 Task: Set the "Rate control buffer aggressiveness" for encoding in FFmpeg audio/video decoder to 2.
Action: Mouse moved to (99, 12)
Screenshot: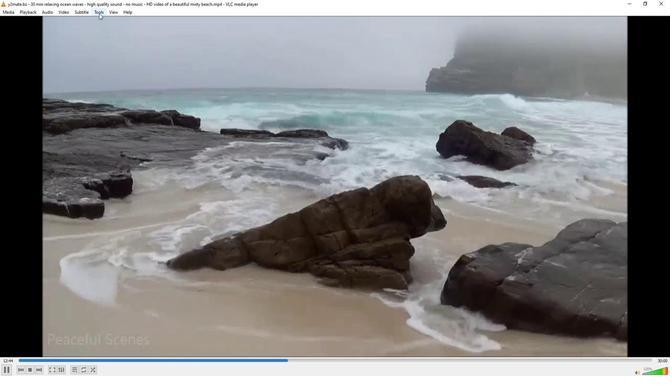 
Action: Mouse pressed left at (99, 12)
Screenshot: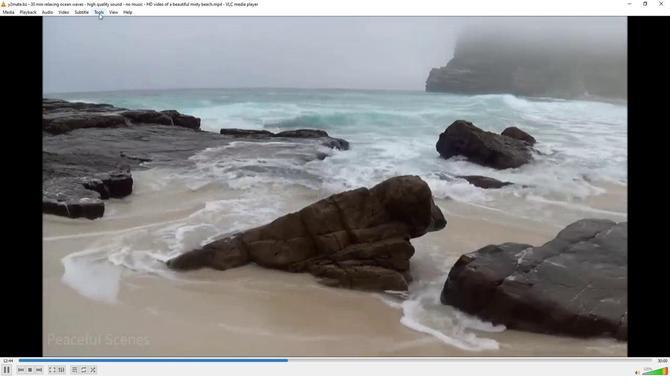 
Action: Mouse moved to (118, 96)
Screenshot: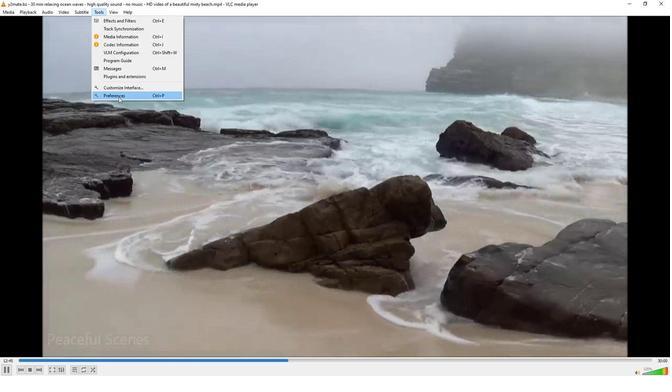 
Action: Mouse pressed left at (118, 96)
Screenshot: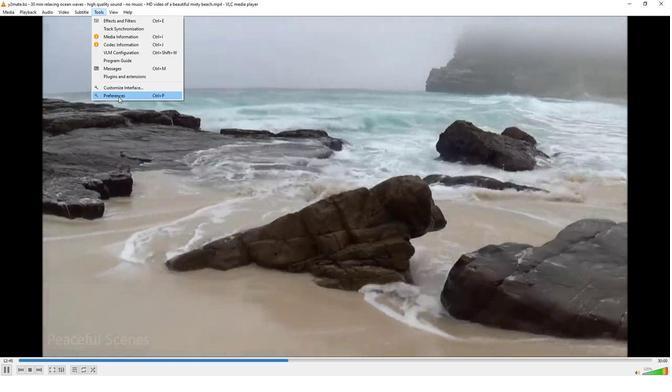 
Action: Mouse moved to (83, 292)
Screenshot: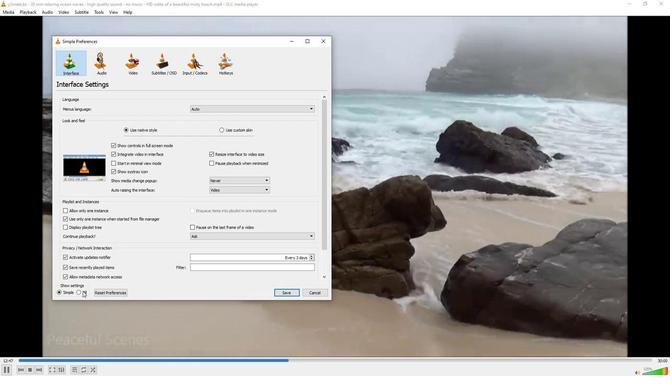 
Action: Mouse pressed left at (83, 292)
Screenshot: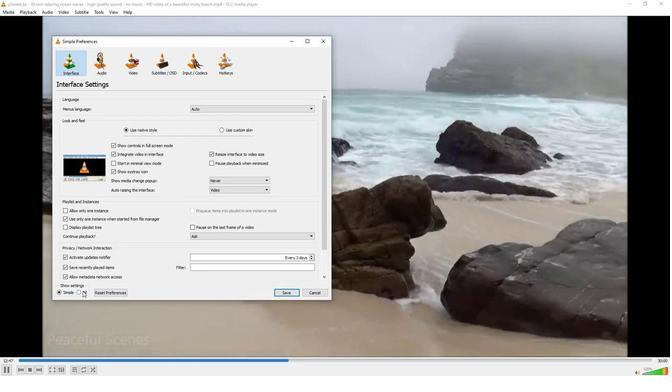 
Action: Mouse moved to (69, 194)
Screenshot: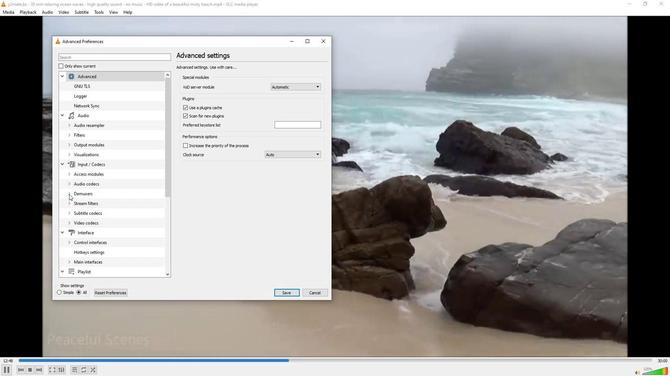 
Action: Mouse pressed left at (69, 194)
Screenshot: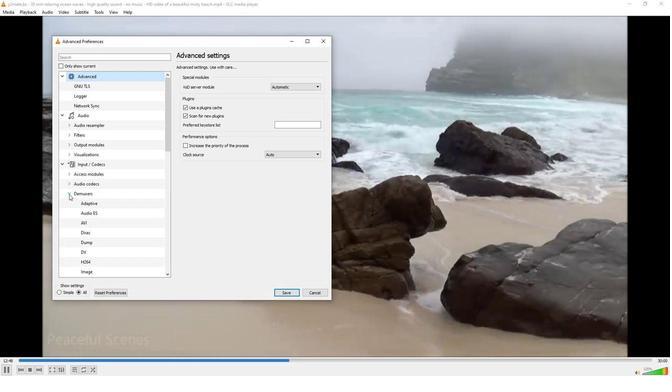 
Action: Mouse moved to (99, 209)
Screenshot: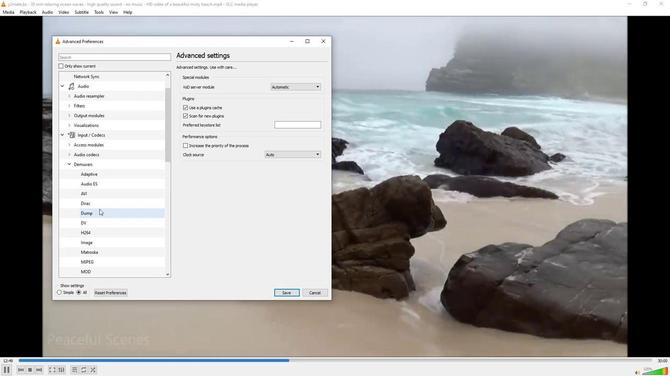 
Action: Mouse scrolled (99, 209) with delta (0, 0)
Screenshot: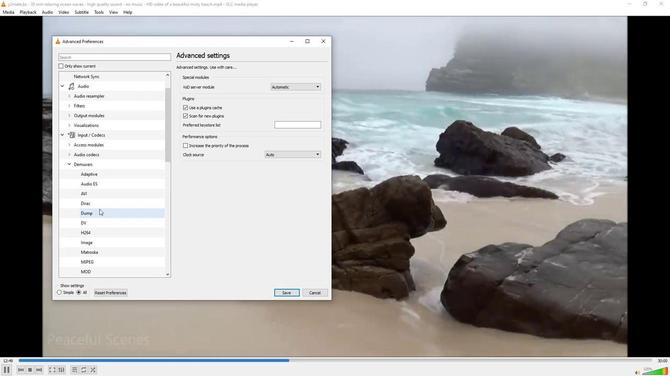 
Action: Mouse moved to (99, 210)
Screenshot: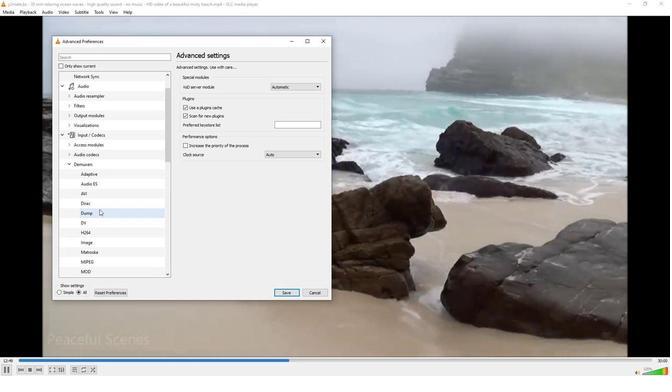 
Action: Mouse scrolled (99, 209) with delta (0, 0)
Screenshot: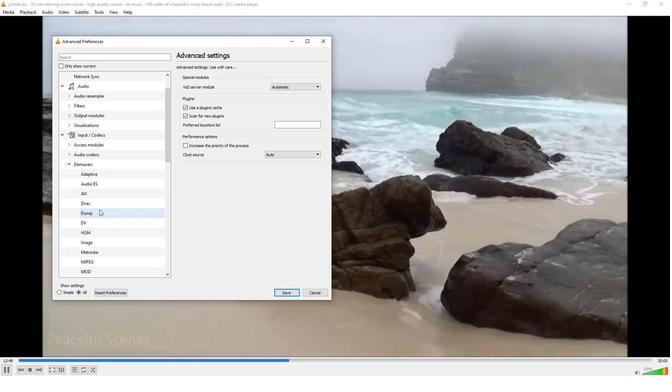 
Action: Mouse scrolled (99, 209) with delta (0, 0)
Screenshot: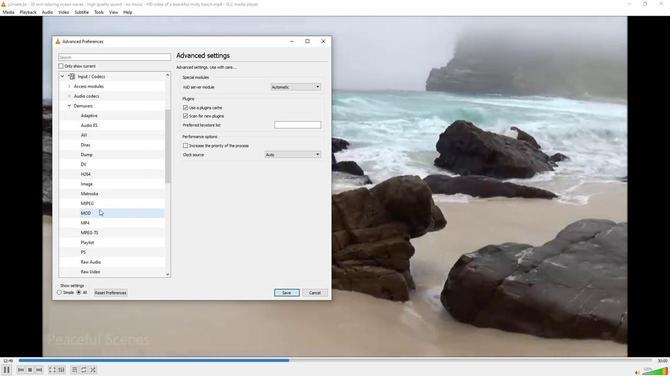 
Action: Mouse scrolled (99, 209) with delta (0, 0)
Screenshot: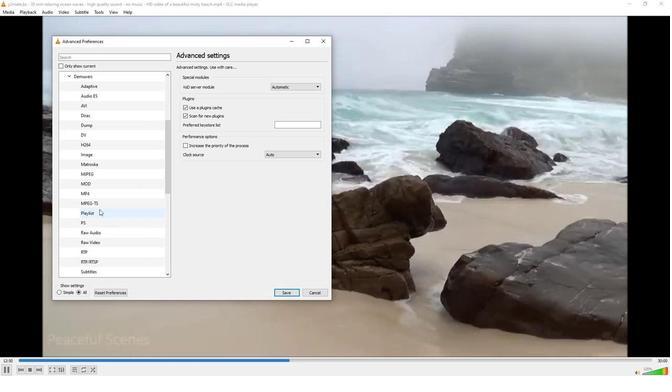
Action: Mouse scrolled (99, 209) with delta (0, 0)
Screenshot: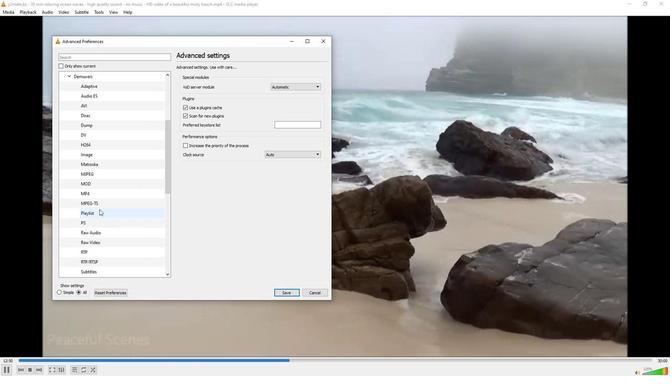 
Action: Mouse scrolled (99, 209) with delta (0, 0)
Screenshot: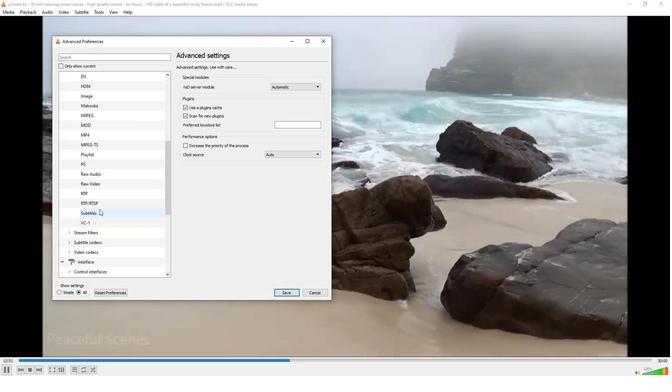 
Action: Mouse moved to (72, 253)
Screenshot: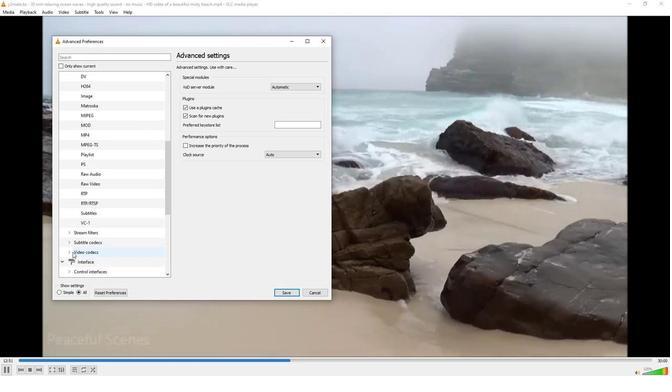 
Action: Mouse pressed left at (72, 253)
Screenshot: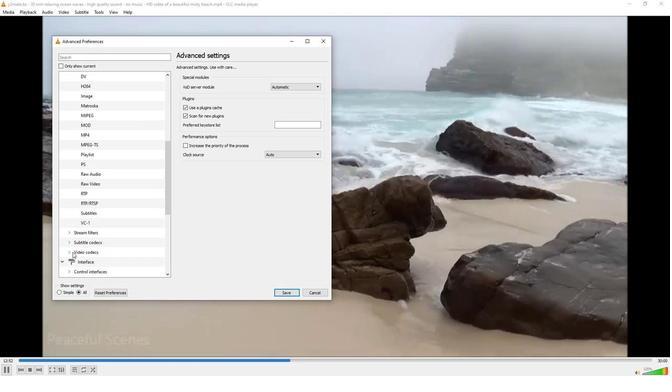 
Action: Mouse moved to (86, 271)
Screenshot: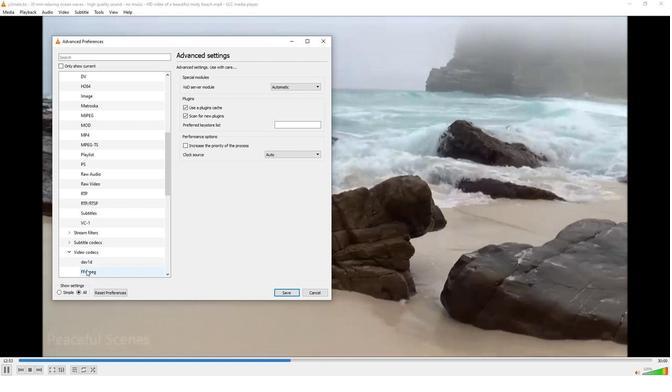 
Action: Mouse pressed left at (86, 271)
Screenshot: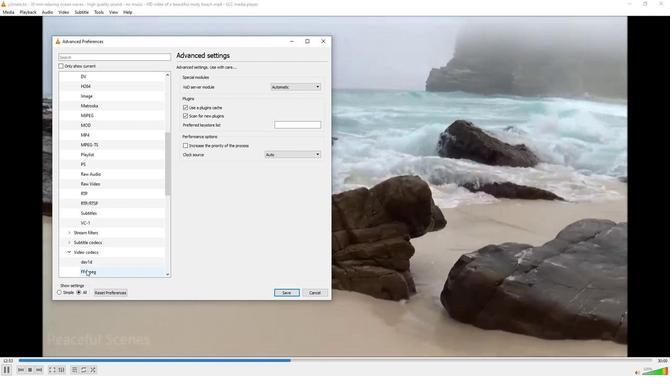 
Action: Mouse moved to (249, 248)
Screenshot: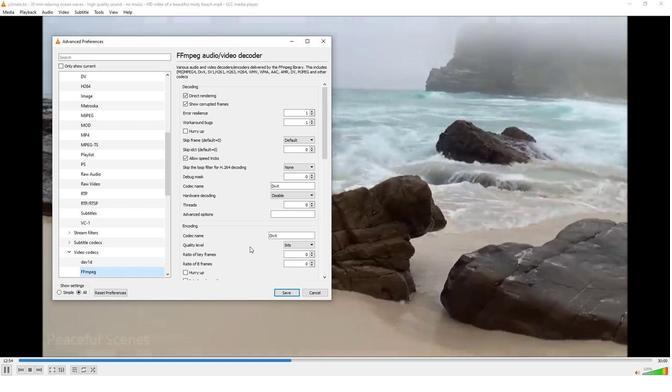 
Action: Mouse scrolled (249, 247) with delta (0, 0)
Screenshot: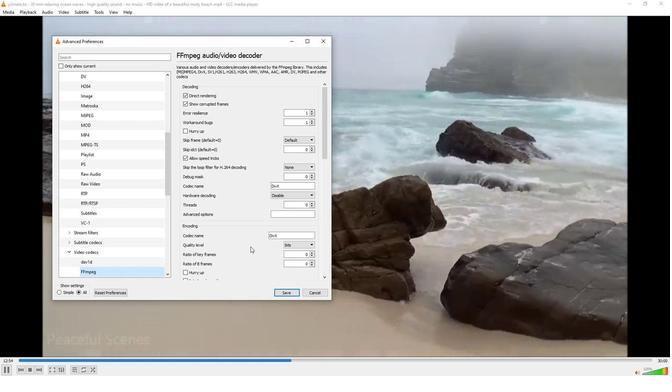 
Action: Mouse scrolled (249, 247) with delta (0, 0)
Screenshot: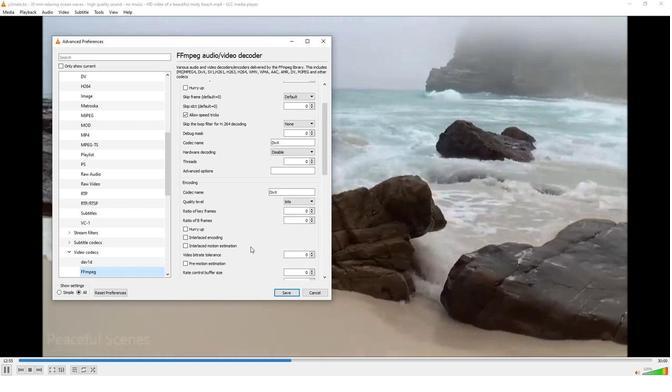 
Action: Mouse scrolled (249, 247) with delta (0, 0)
Screenshot: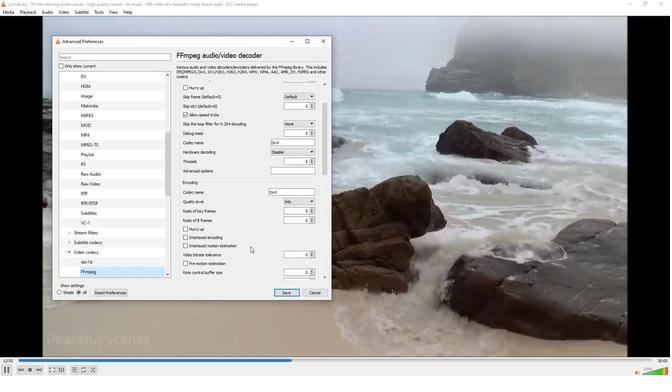 
Action: Mouse moved to (309, 260)
Screenshot: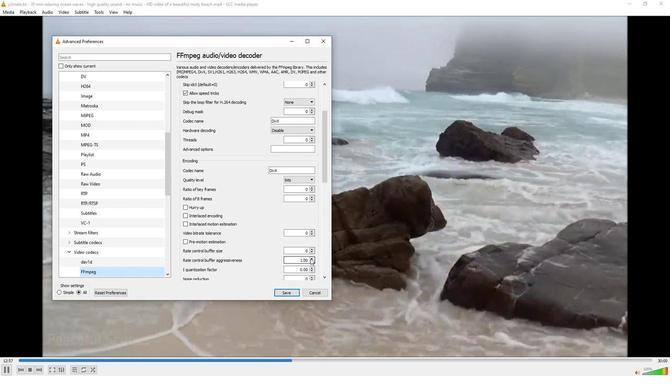 
Action: Mouse pressed left at (309, 260)
Screenshot: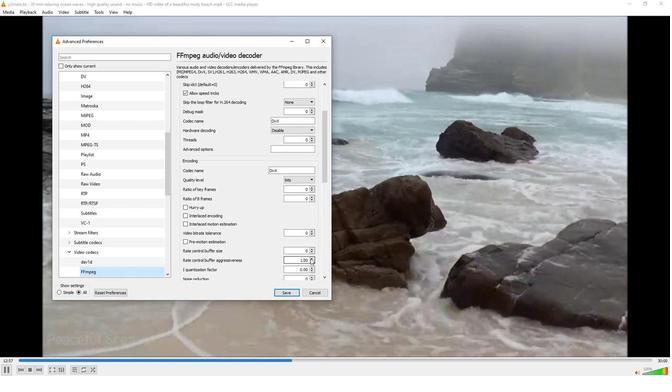 
Action: Mouse pressed left at (309, 260)
Screenshot: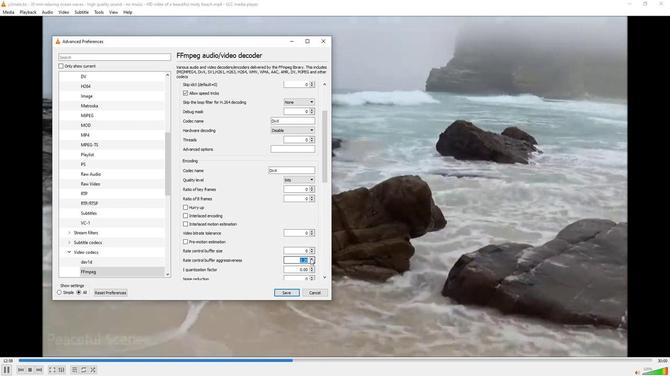
Action: Mouse pressed left at (309, 260)
Screenshot: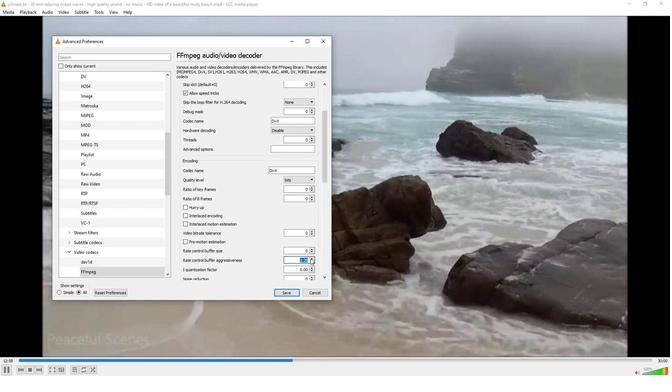 
Action: Mouse pressed left at (309, 260)
Screenshot: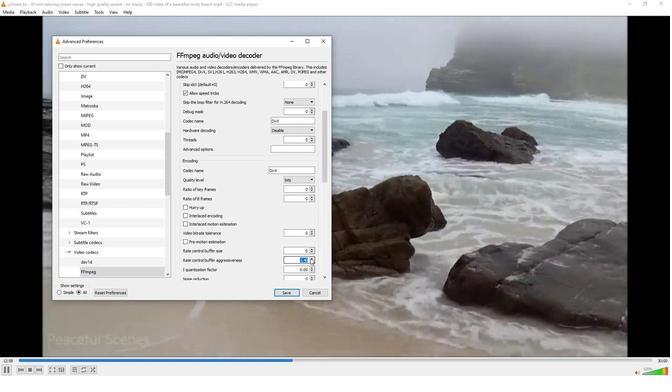 
Action: Mouse pressed left at (309, 260)
Screenshot: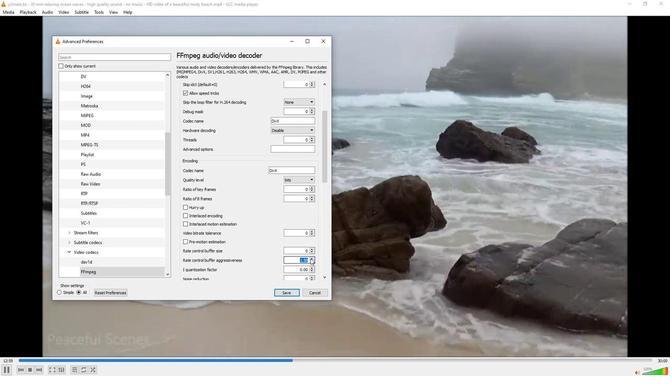 
Action: Mouse pressed left at (309, 260)
Screenshot: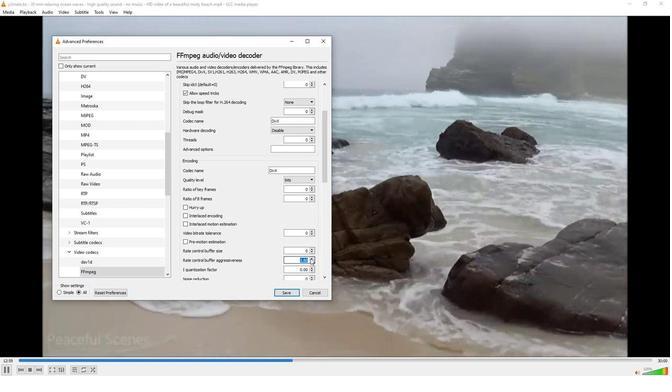 
Action: Mouse pressed left at (309, 260)
Screenshot: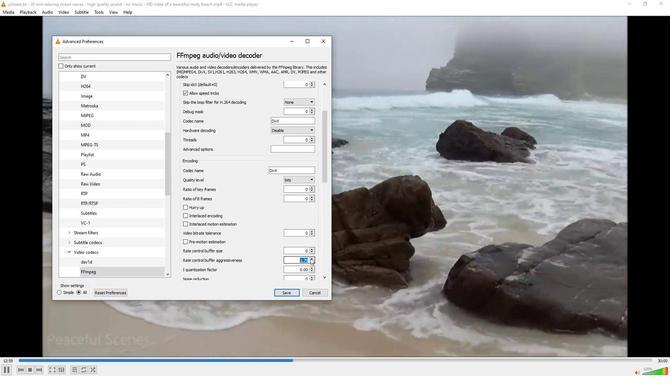 
Action: Mouse pressed left at (309, 260)
Screenshot: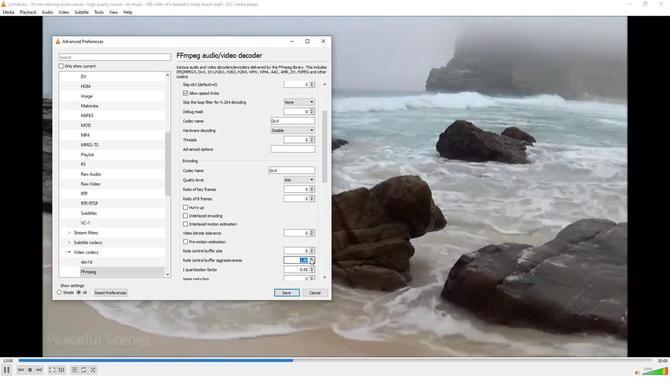 
Action: Mouse pressed left at (309, 260)
Screenshot: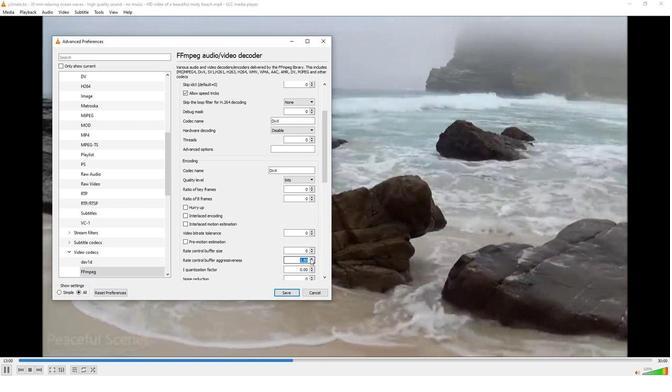 
Action: Mouse pressed left at (309, 260)
Screenshot: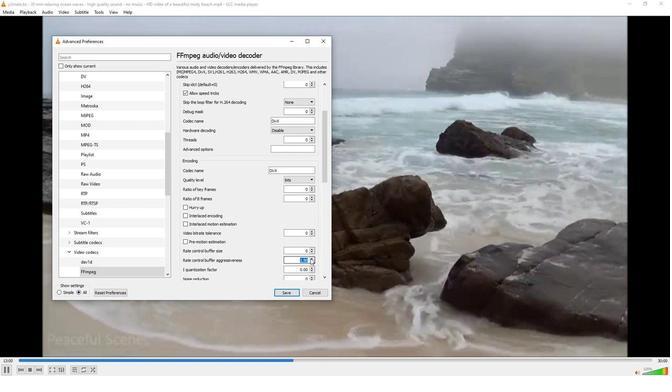
Action: Mouse moved to (273, 273)
Screenshot: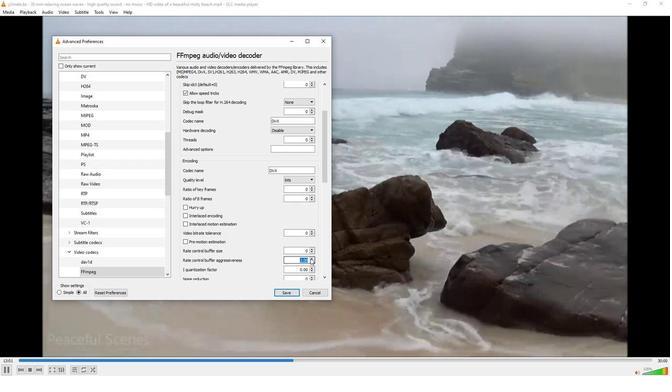 
